 Task: Forward email with the signature Cassandra Campbell with the subject 'Request for a referral' from softage.1@softage.net to 'softage.4@softage.net' with the message 'Can you provide an update on the status of the software development project?'
Action: Mouse moved to (1051, 212)
Screenshot: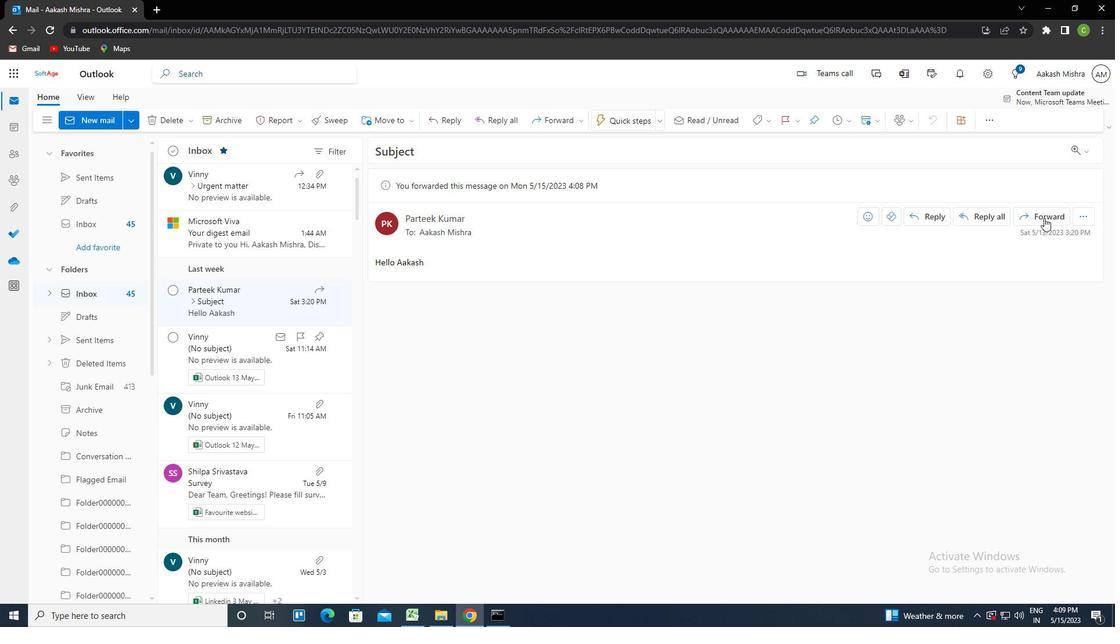 
Action: Mouse pressed left at (1051, 212)
Screenshot: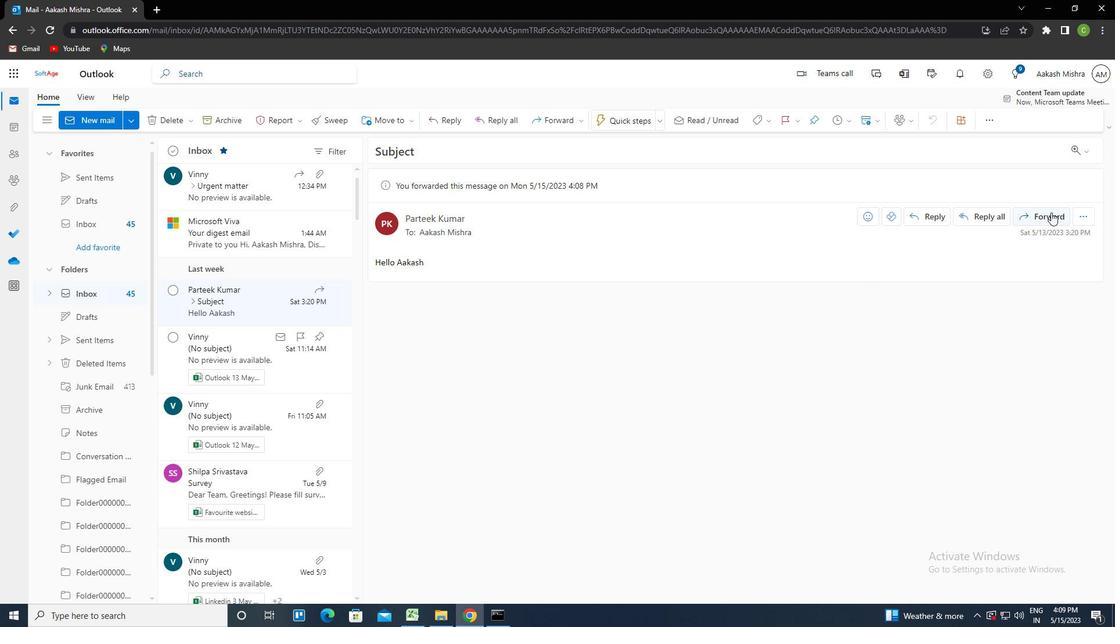 
Action: Mouse moved to (751, 122)
Screenshot: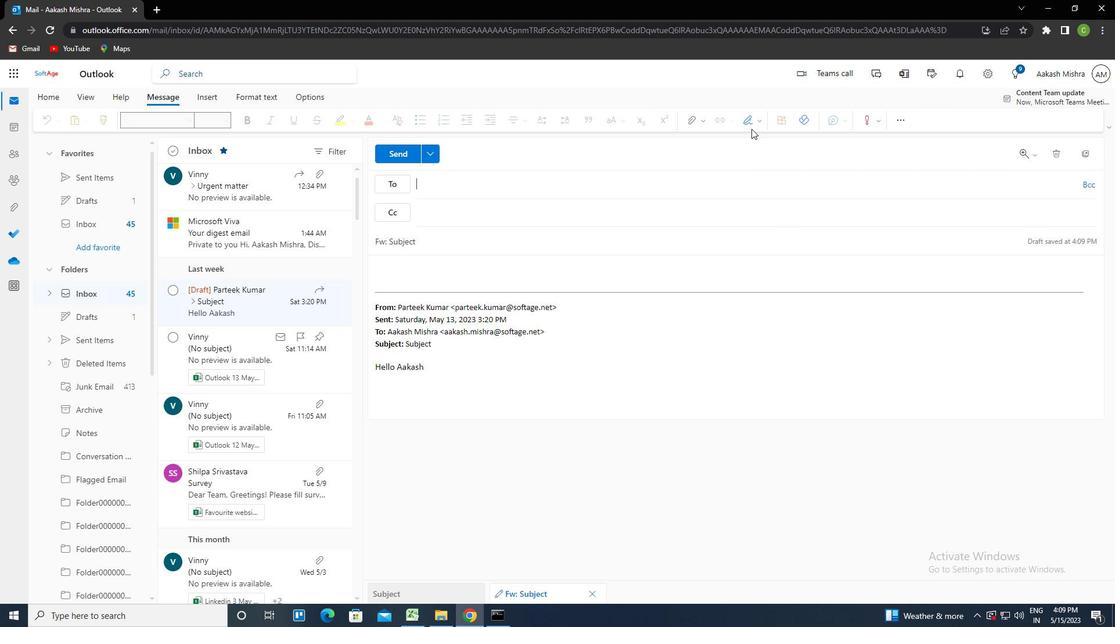 
Action: Mouse pressed left at (751, 122)
Screenshot: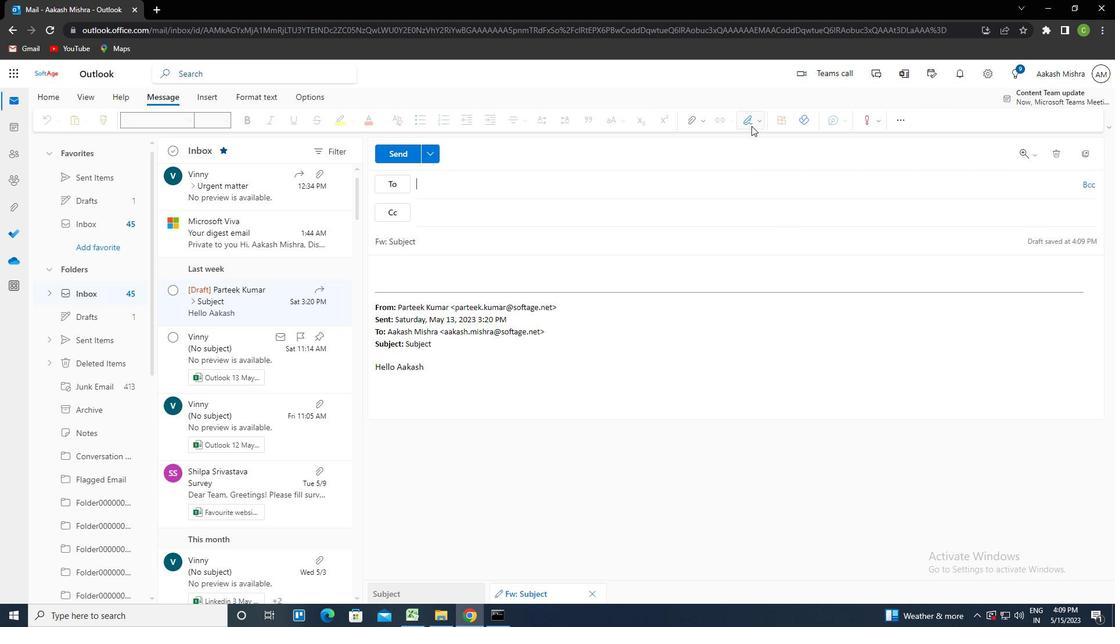 
Action: Mouse moved to (731, 169)
Screenshot: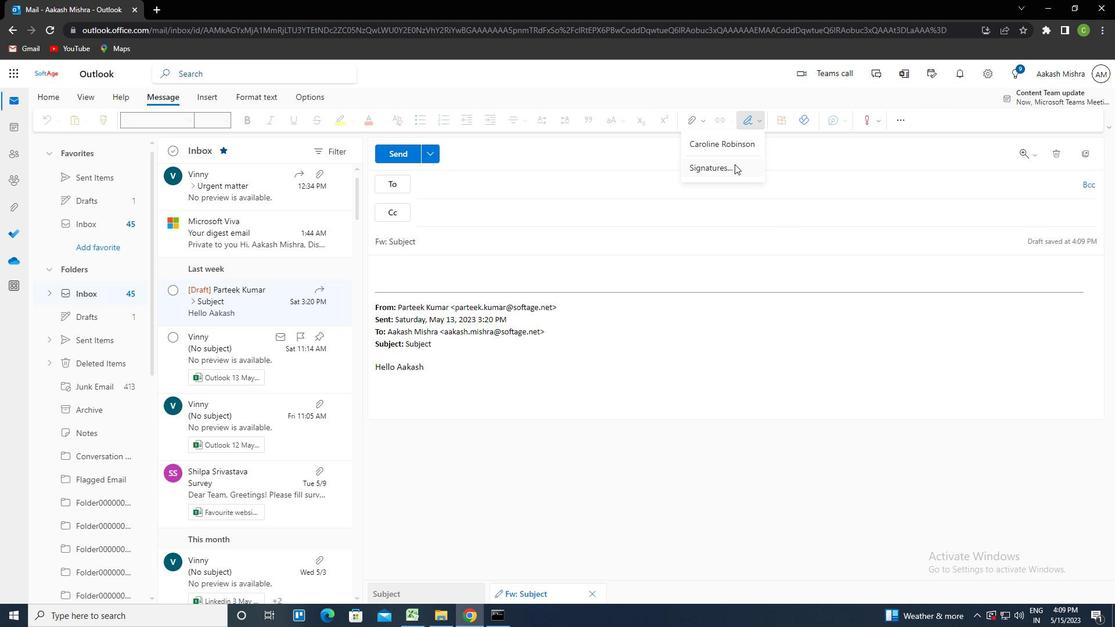 
Action: Mouse pressed left at (731, 169)
Screenshot: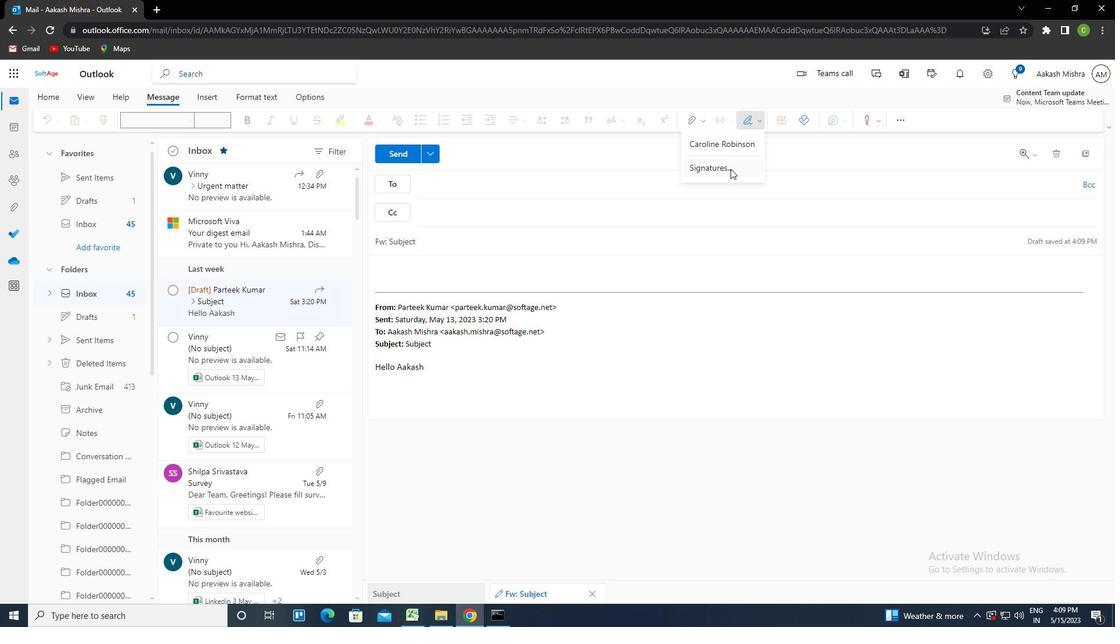 
Action: Mouse moved to (792, 211)
Screenshot: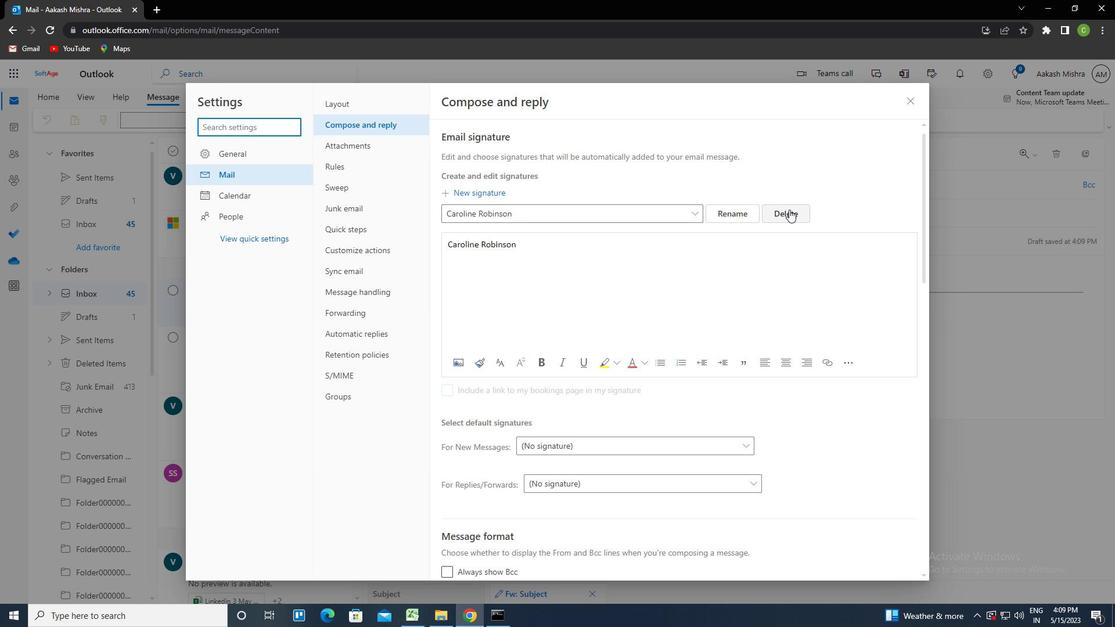 
Action: Mouse pressed left at (792, 211)
Screenshot: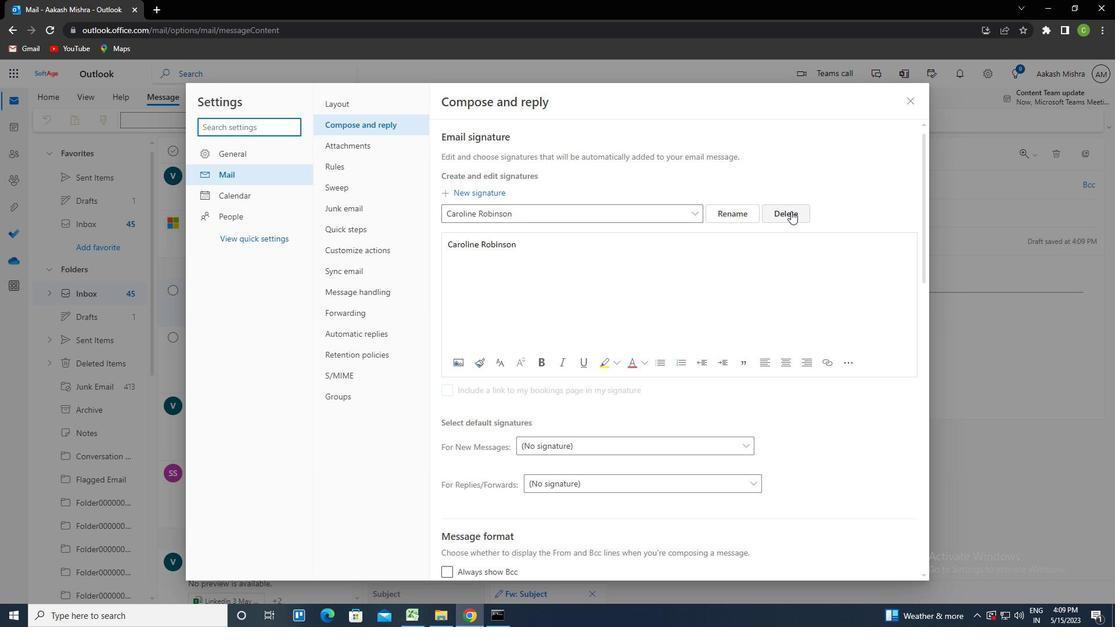 
Action: Mouse moved to (750, 218)
Screenshot: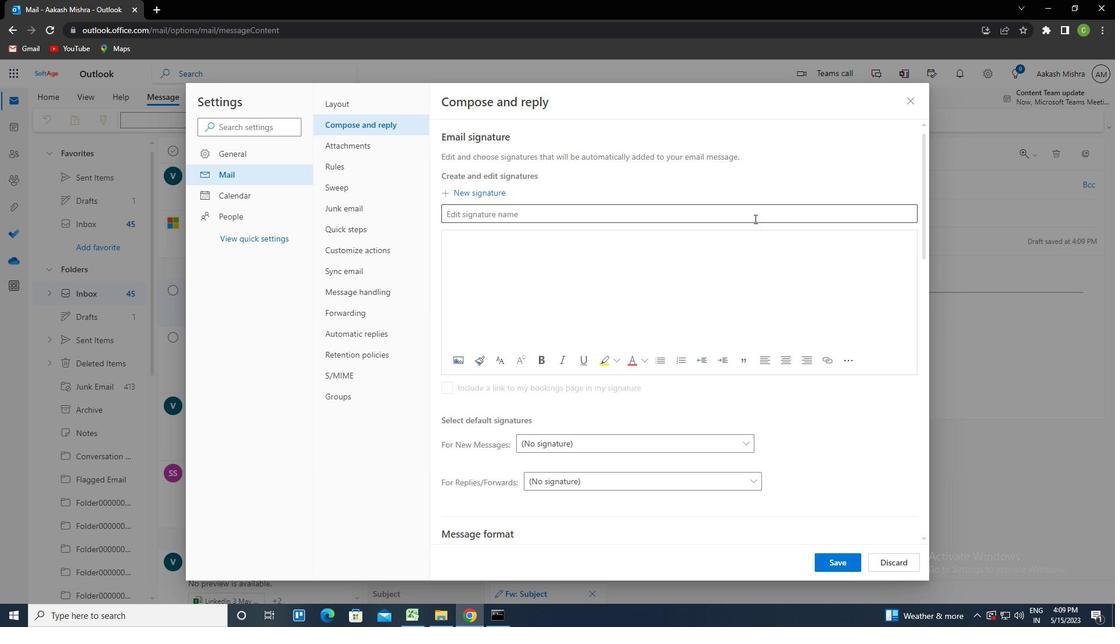 
Action: Mouse pressed left at (750, 218)
Screenshot: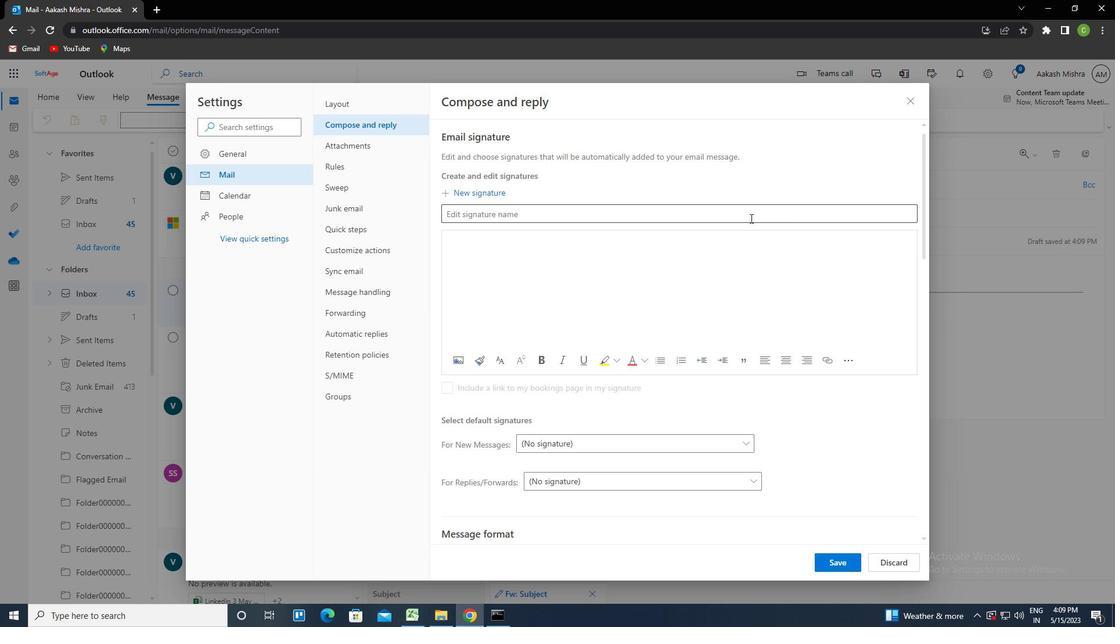 
Action: Key pressed <Key.caps_lock>c<Key.caps_lock>assandra<Key.space><Key.caps_lock>c<Key.caps_lock>ampbell<Key.tab><Key.caps_lock>c<Key.caps_lock>assandra<Key.space><Key.caps_lock>c<Key.caps_lock>ampbell
Screenshot: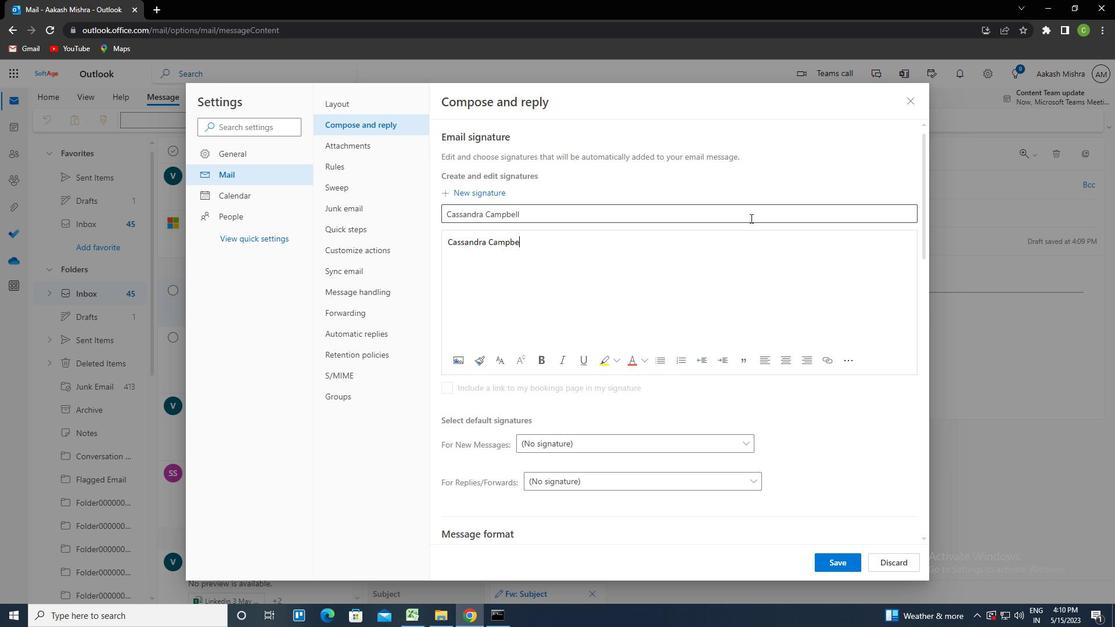 
Action: Mouse moved to (848, 563)
Screenshot: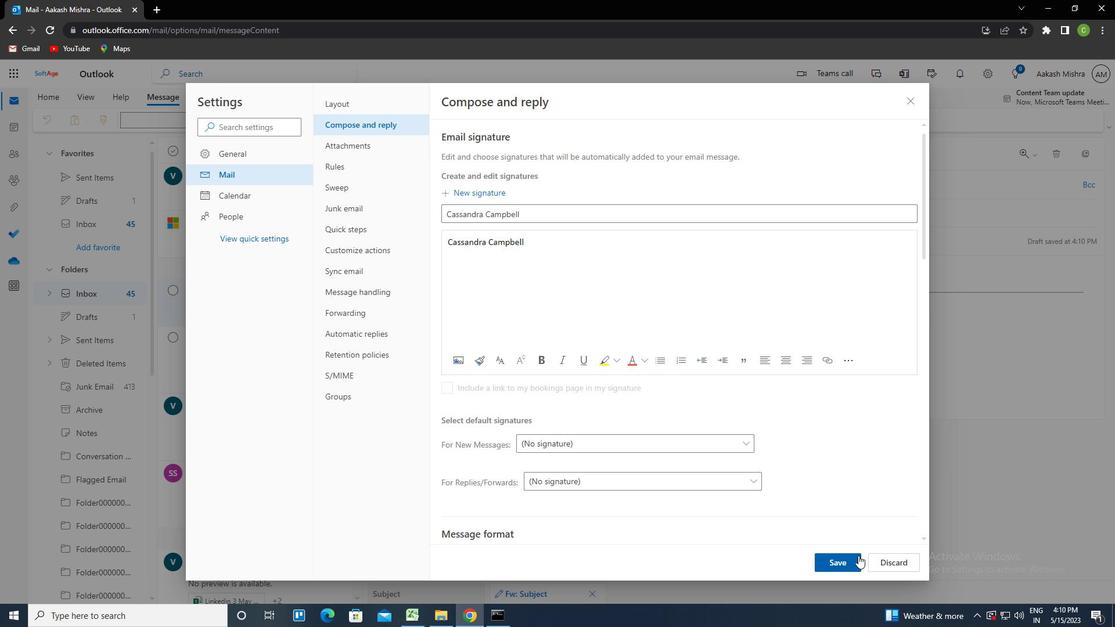 
Action: Mouse pressed left at (848, 563)
Screenshot: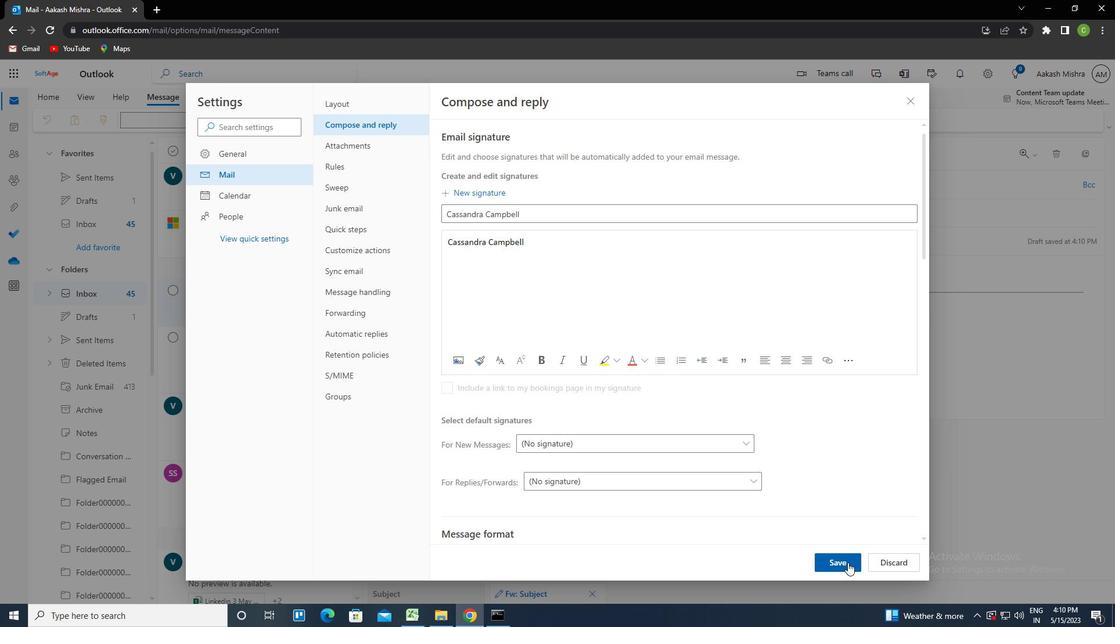 
Action: Mouse moved to (908, 103)
Screenshot: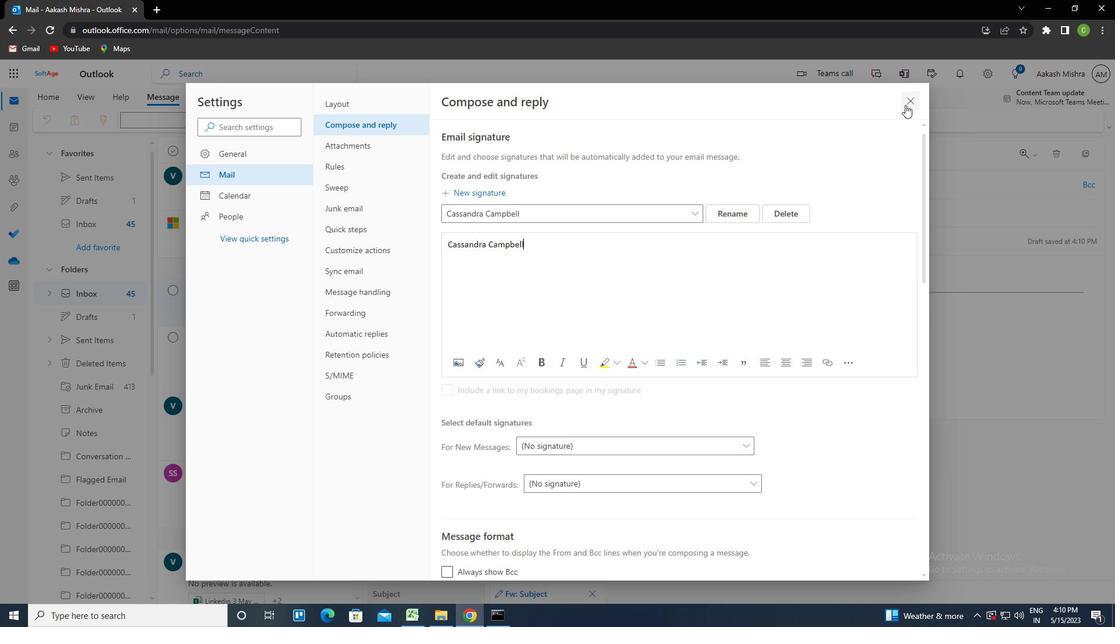 
Action: Mouse pressed left at (908, 103)
Screenshot: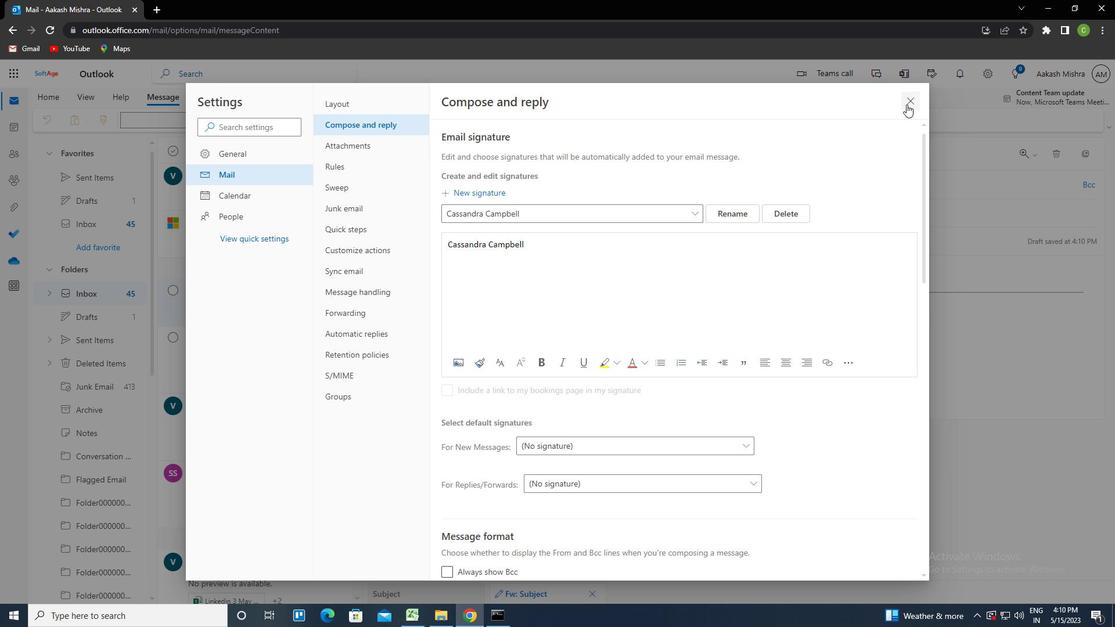 
Action: Mouse moved to (766, 120)
Screenshot: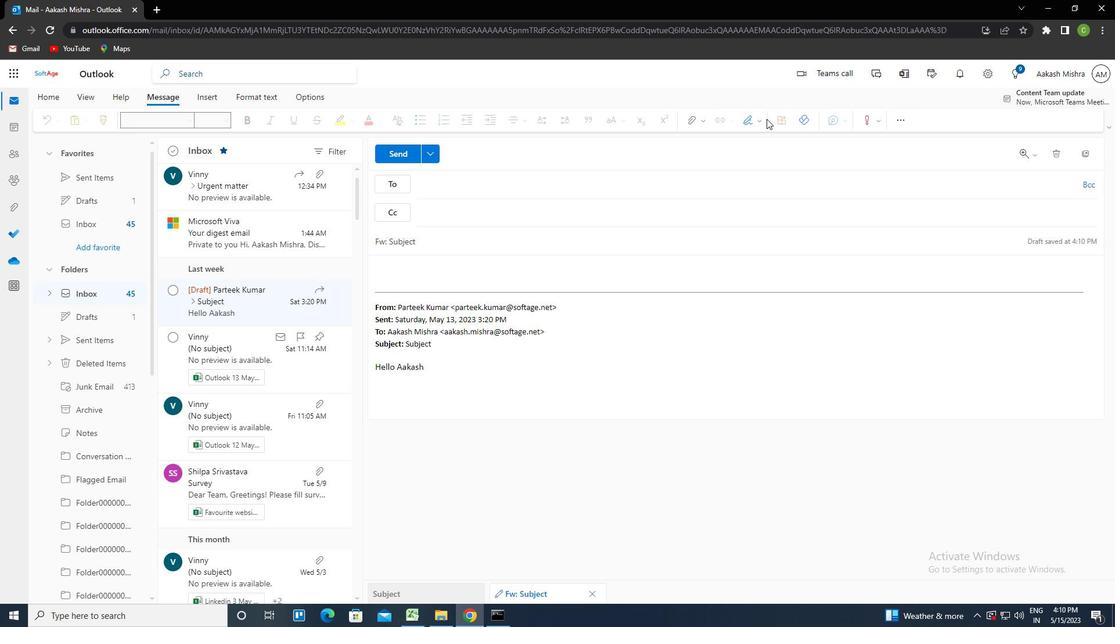
Action: Mouse pressed left at (766, 120)
Screenshot: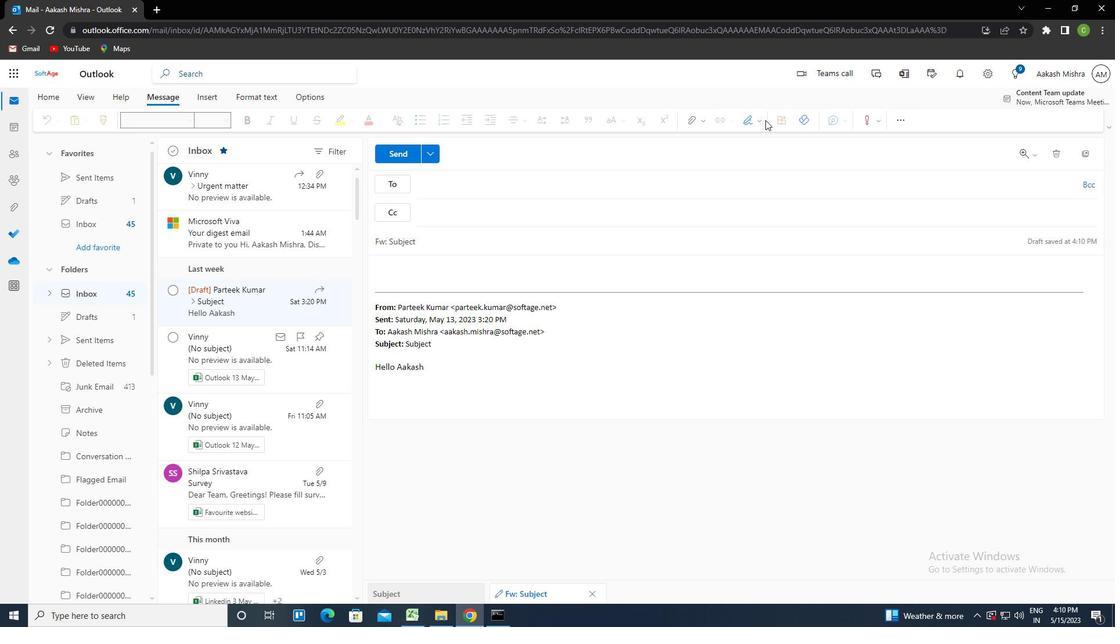 
Action: Mouse moved to (753, 120)
Screenshot: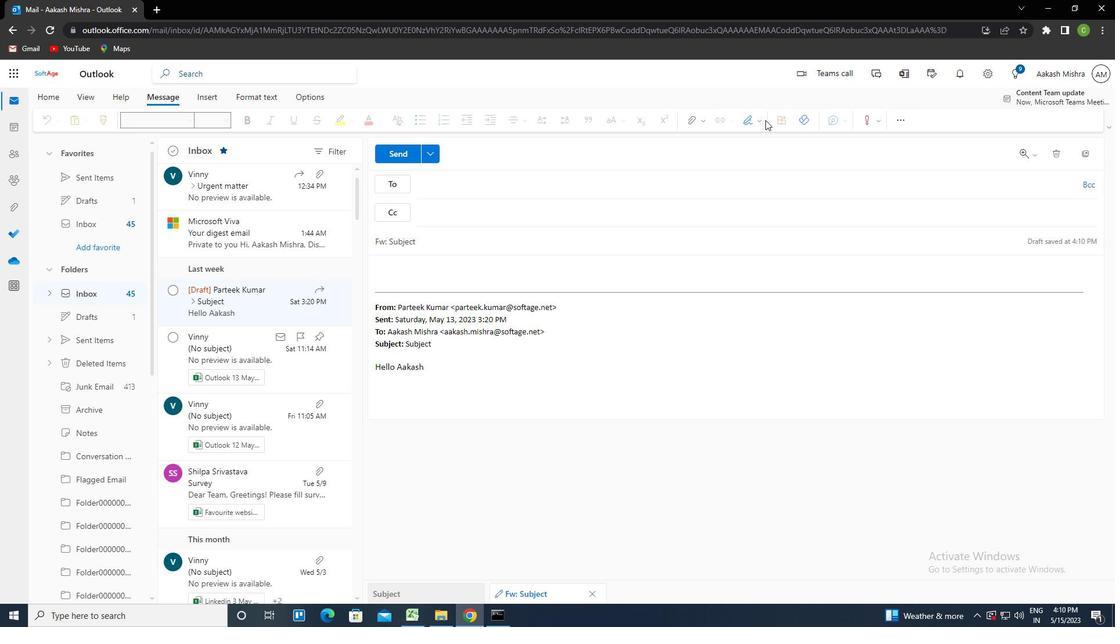 
Action: Mouse pressed left at (753, 120)
Screenshot: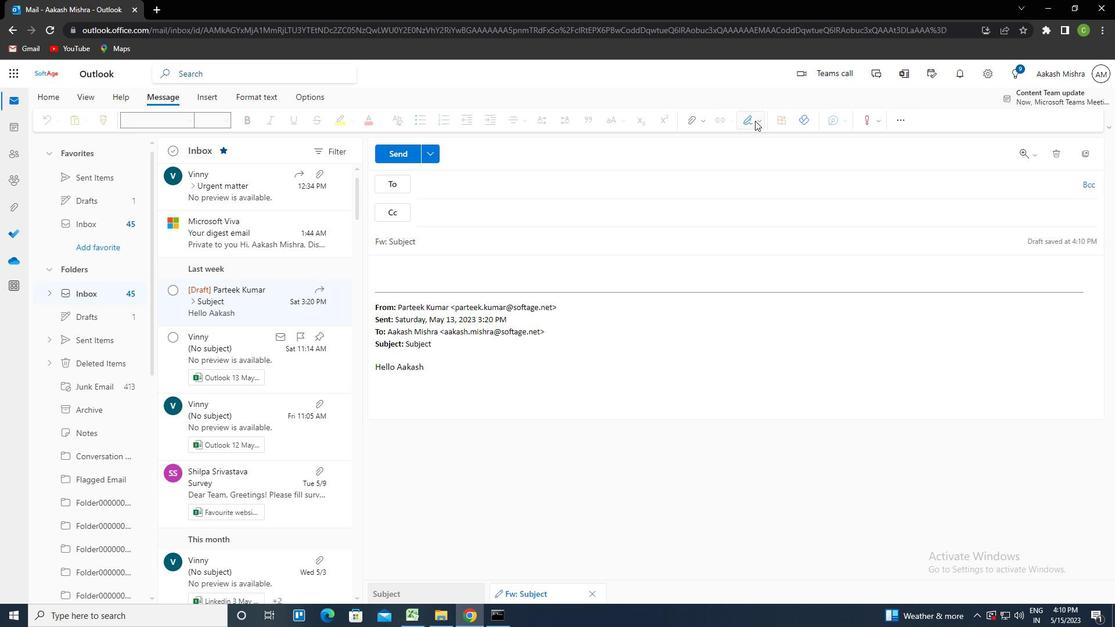 
Action: Mouse moved to (738, 141)
Screenshot: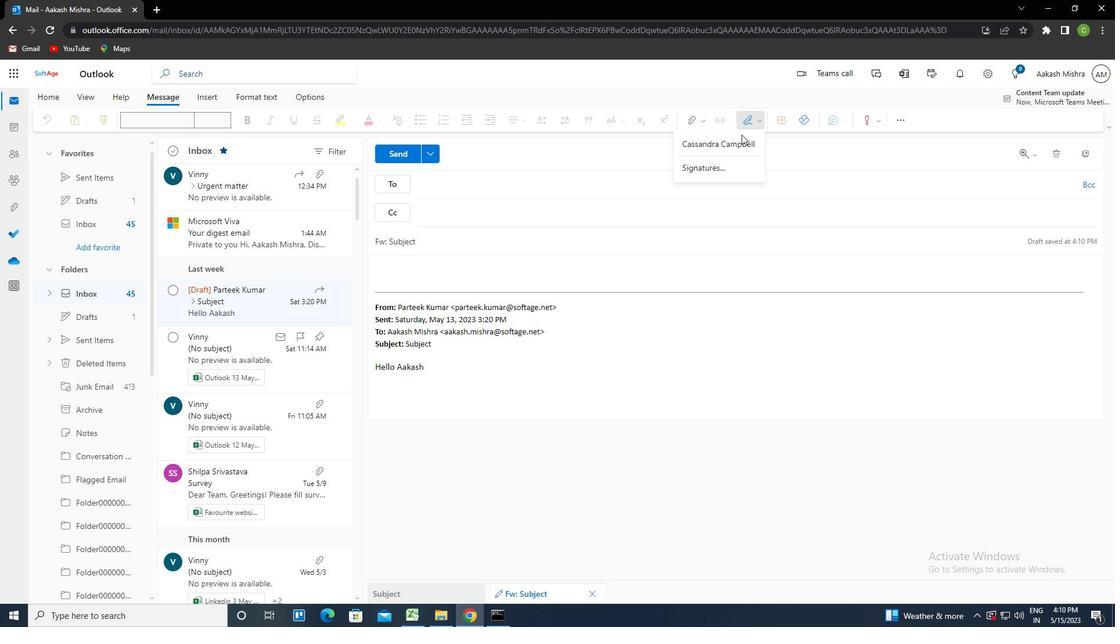 
Action: Mouse pressed left at (738, 141)
Screenshot: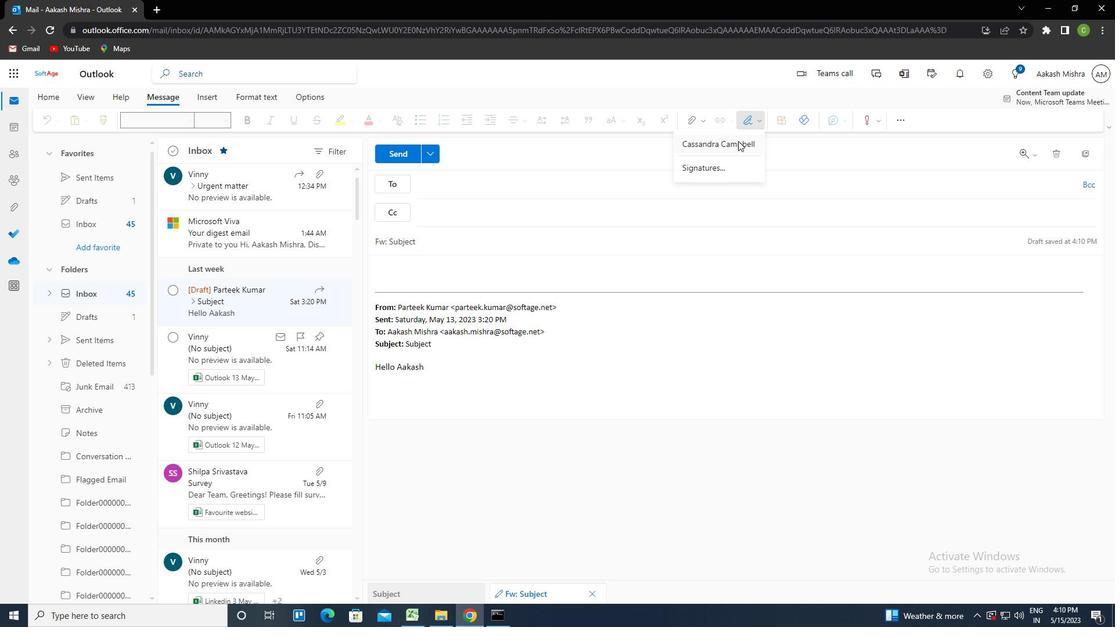 
Action: Mouse moved to (483, 247)
Screenshot: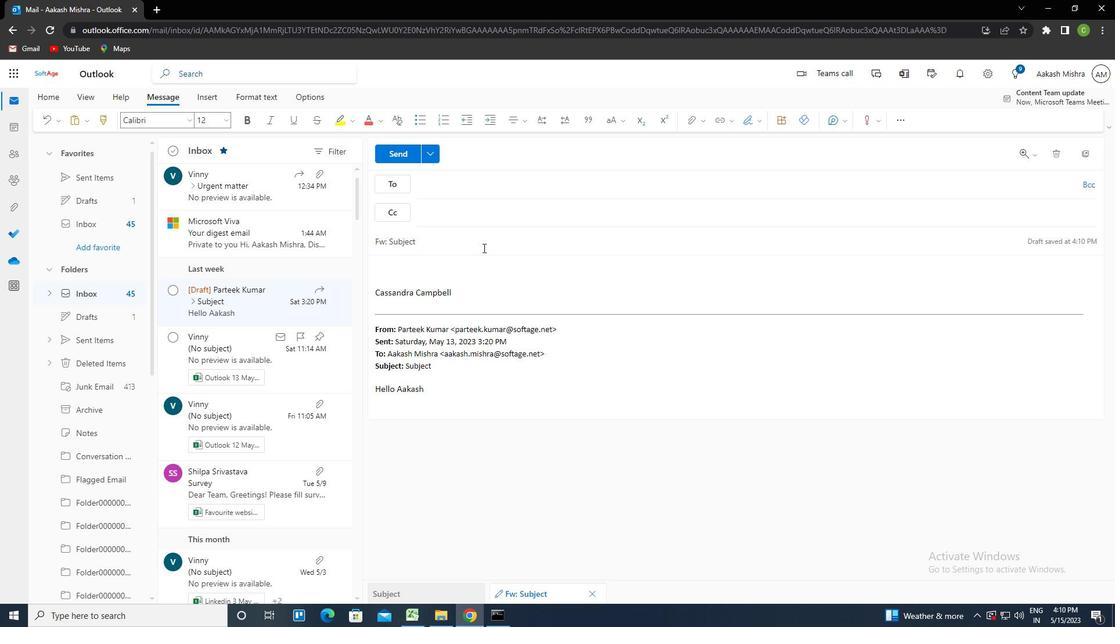 
Action: Mouse pressed left at (483, 247)
Screenshot: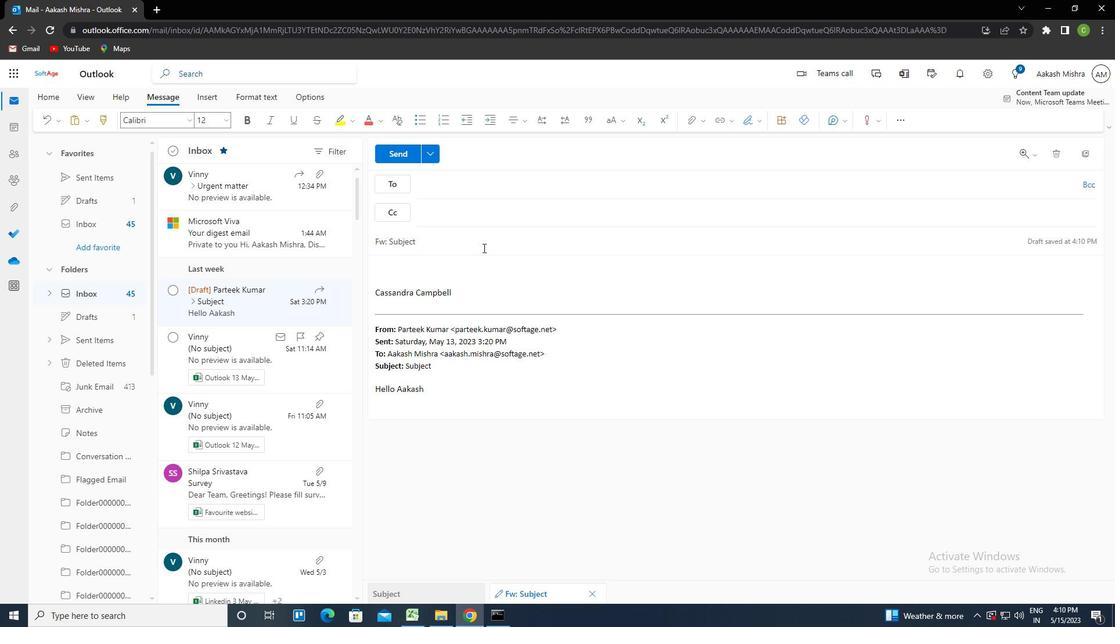 
Action: Mouse moved to (486, 246)
Screenshot: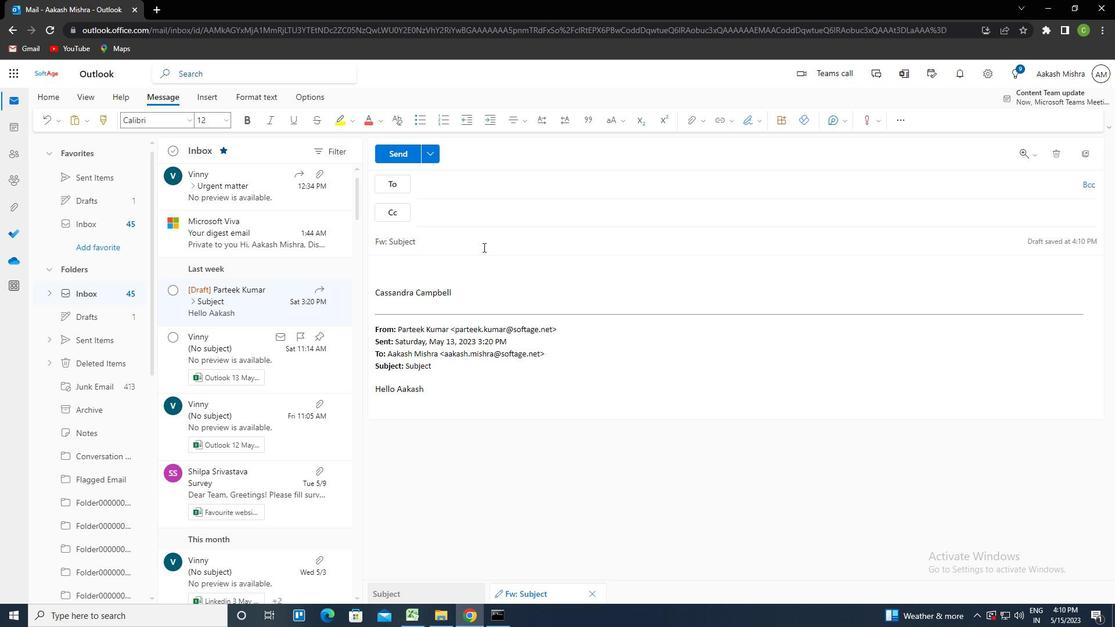 
Action: Key pressed <Key.shift><Key.left><Key.delete><Key.caps_lock>ctrl+R<Key.caps_lock>EQUEST<Key.space>FOR<Key.space>HRLP<Key.backspace><Key.backspace><Key.backspace>ELP
Screenshot: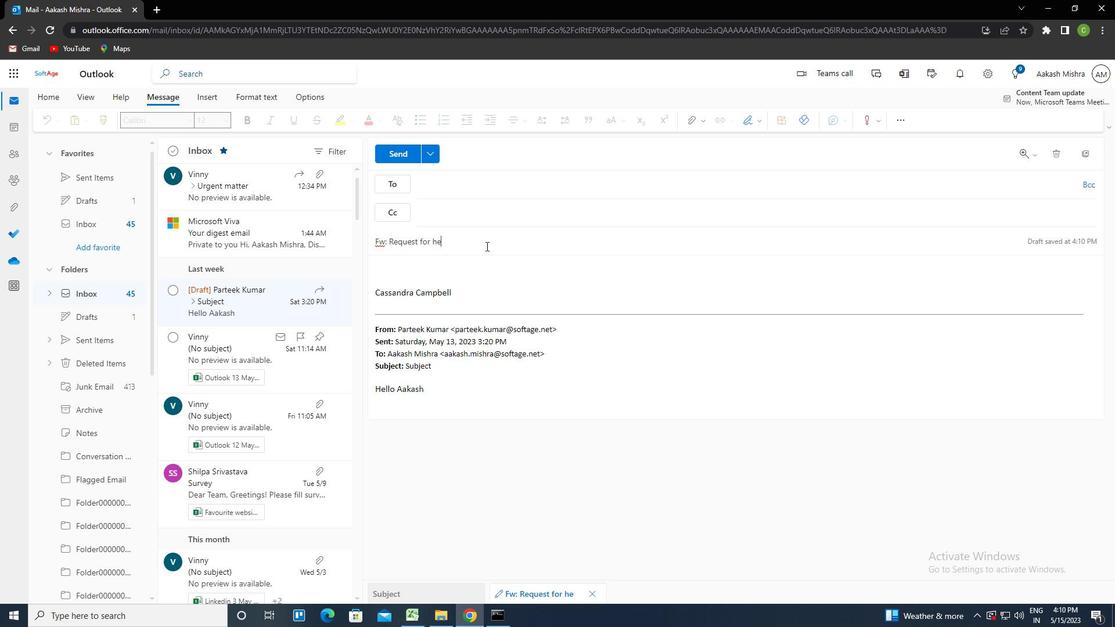 
Action: Mouse moved to (478, 184)
Screenshot: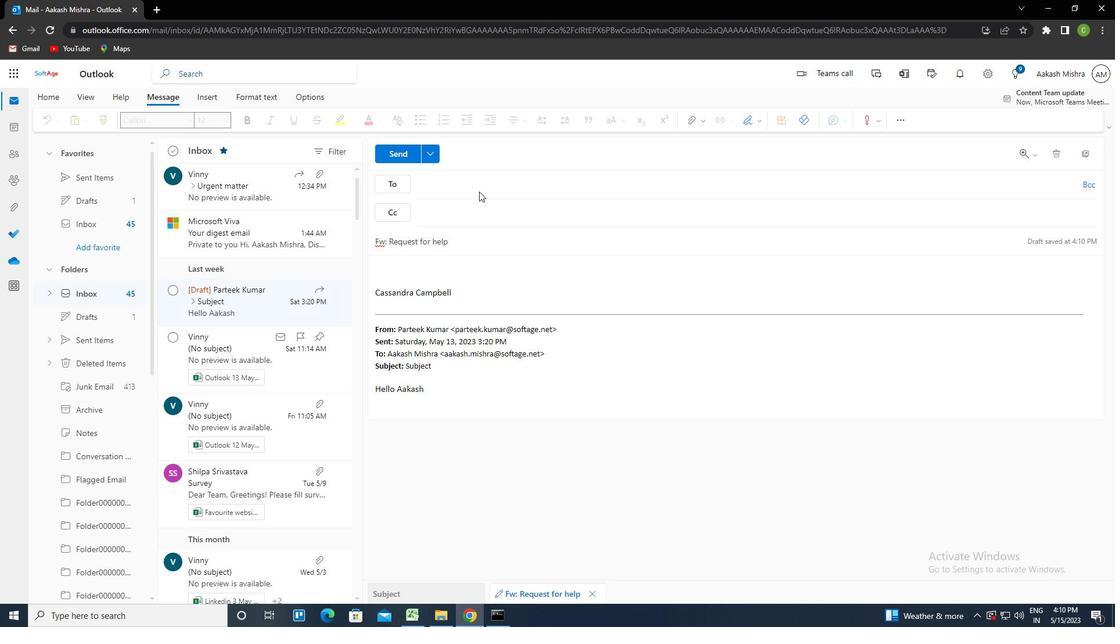
Action: Mouse pressed left at (478, 184)
Screenshot: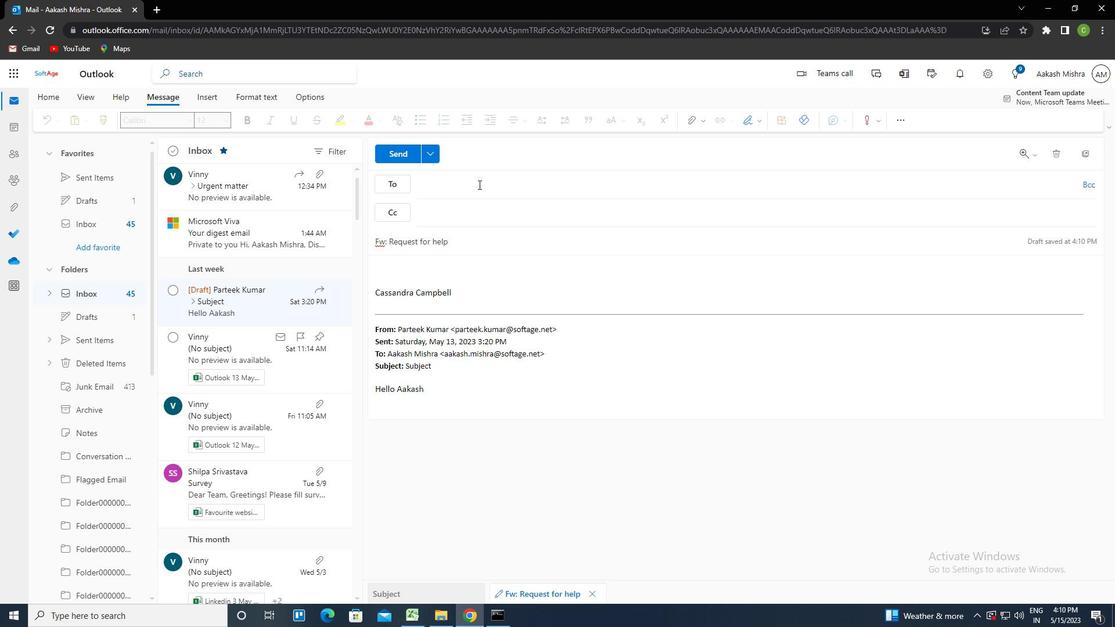 
Action: Key pressed SOFTAGE.3<Key.shift>@SOFTAGE.NET<Key.enter>
Screenshot: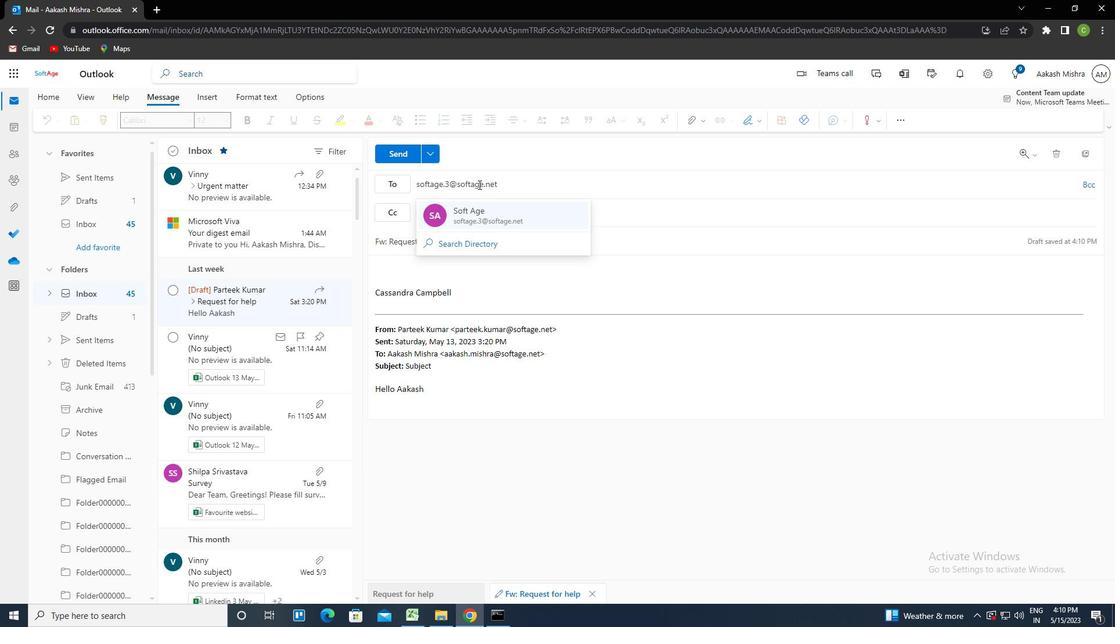 
Action: Mouse moved to (408, 267)
Screenshot: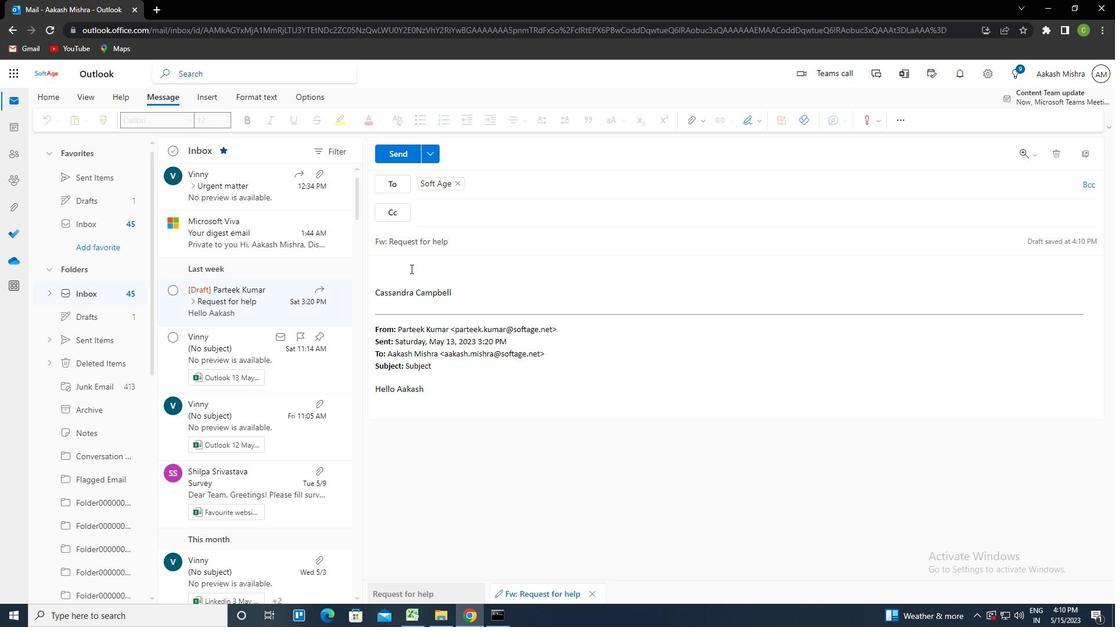 
Action: Mouse pressed left at (408, 267)
Screenshot: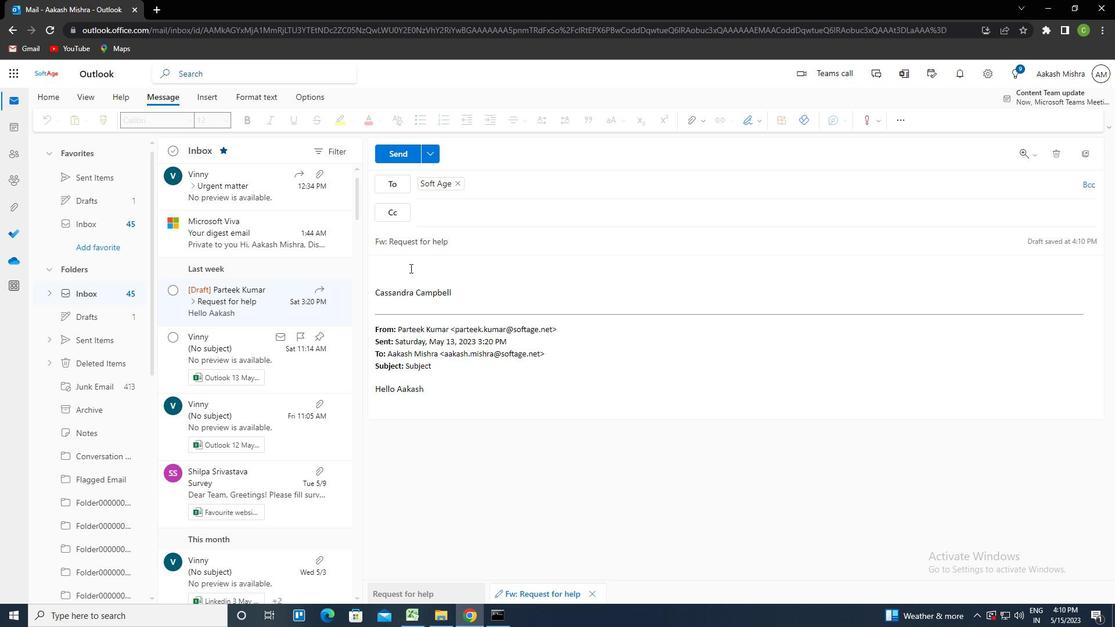 
Action: Key pressed <Key.caps_lock>I<Key.space><Key.caps_lock>WOULD<Key.space><Key.backspace><Key.backspace><Key.backspace><Key.backspace><Key.backspace><Key.backspace><Key.backspace><Key.backspace><Key.backspace><Key.backspace><Key.backspace><Key.caps_lock>C<Key.caps_lock>AN<Key.space>YOU<Key.space>PROVIDE<Key.space>AN<Key.space>UPDATE<Key.space>ON<Key.space>THE<Key.space>STATUS<Key.space>OF<Key.space>THE<Key.space>SOFTWARE<Key.space>DEVELOPMET<Key.backspace>NT<Key.space>R<Key.backspace>PROJECT
Screenshot: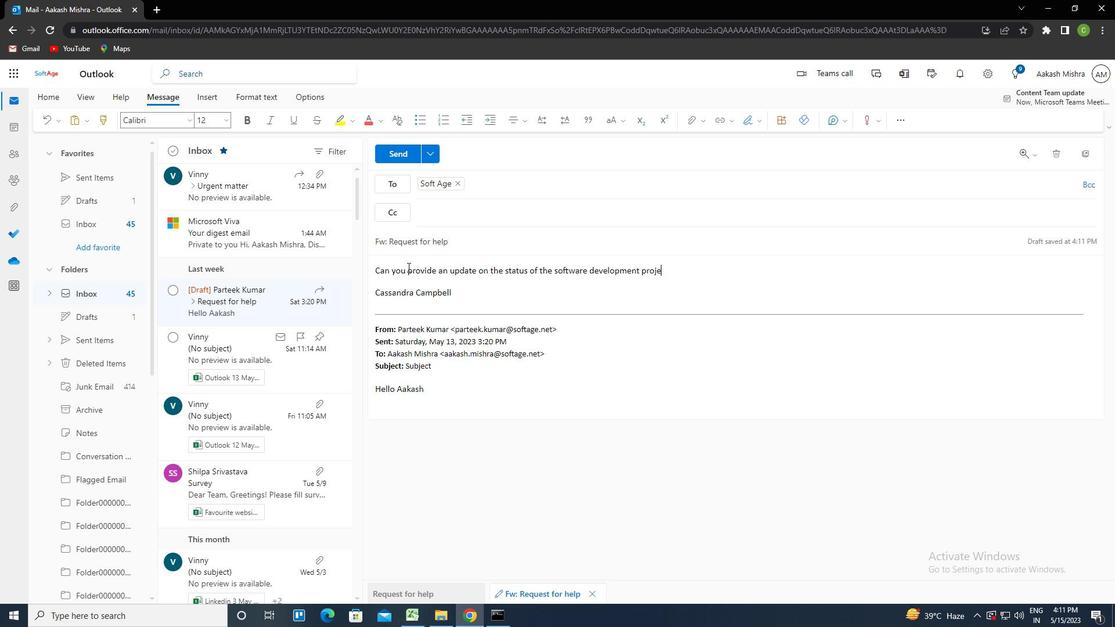 
Action: Mouse moved to (403, 154)
Screenshot: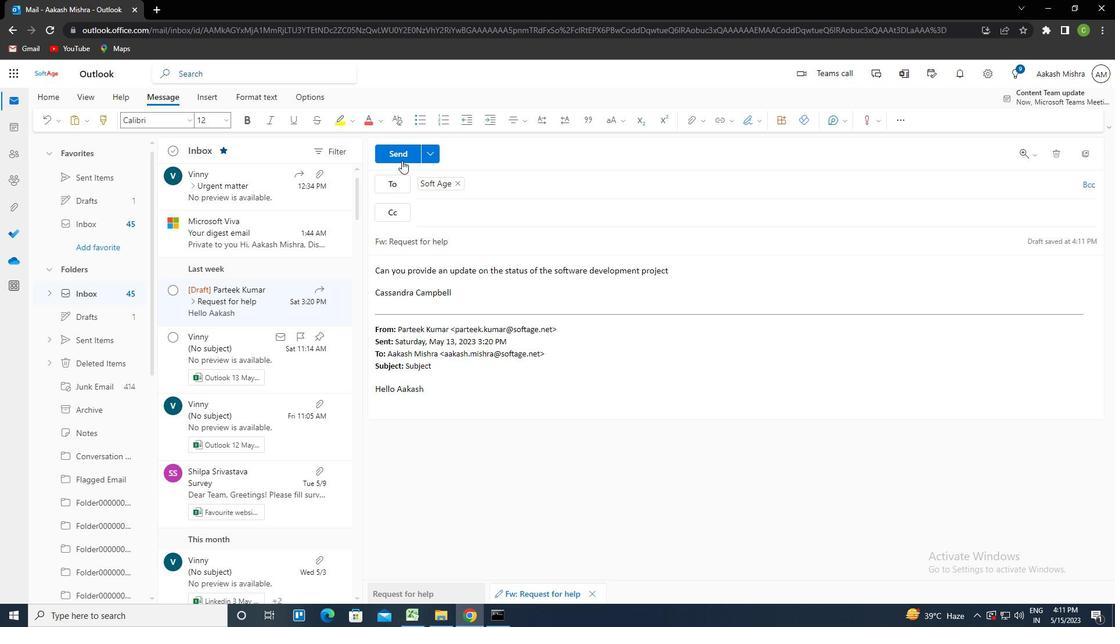 
Action: Mouse pressed left at (403, 154)
Screenshot: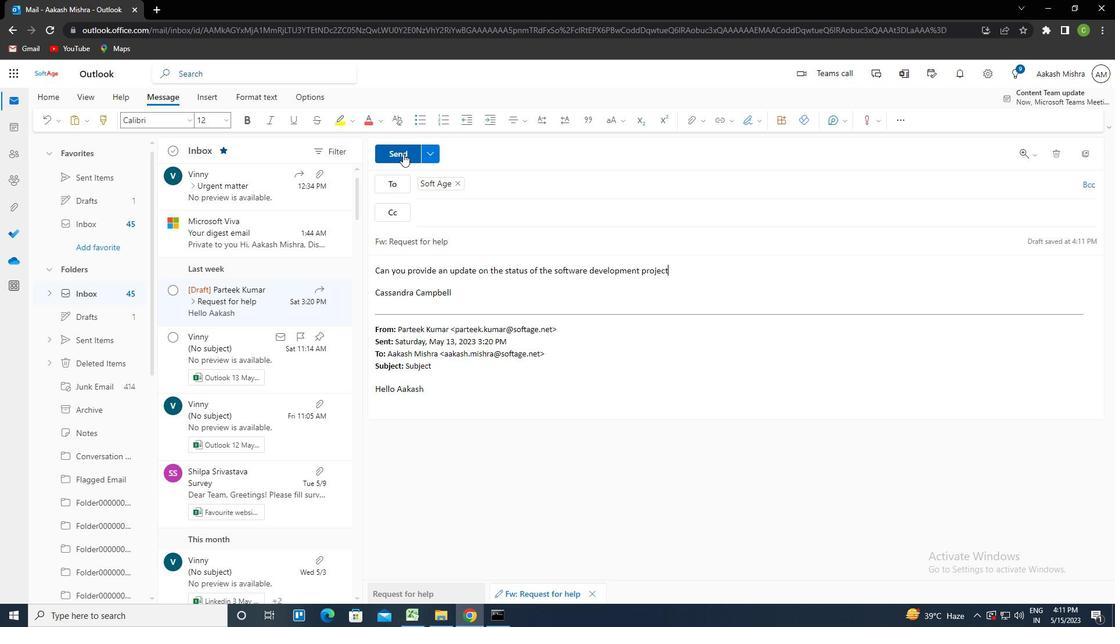 
Action: Mouse moved to (532, 373)
Screenshot: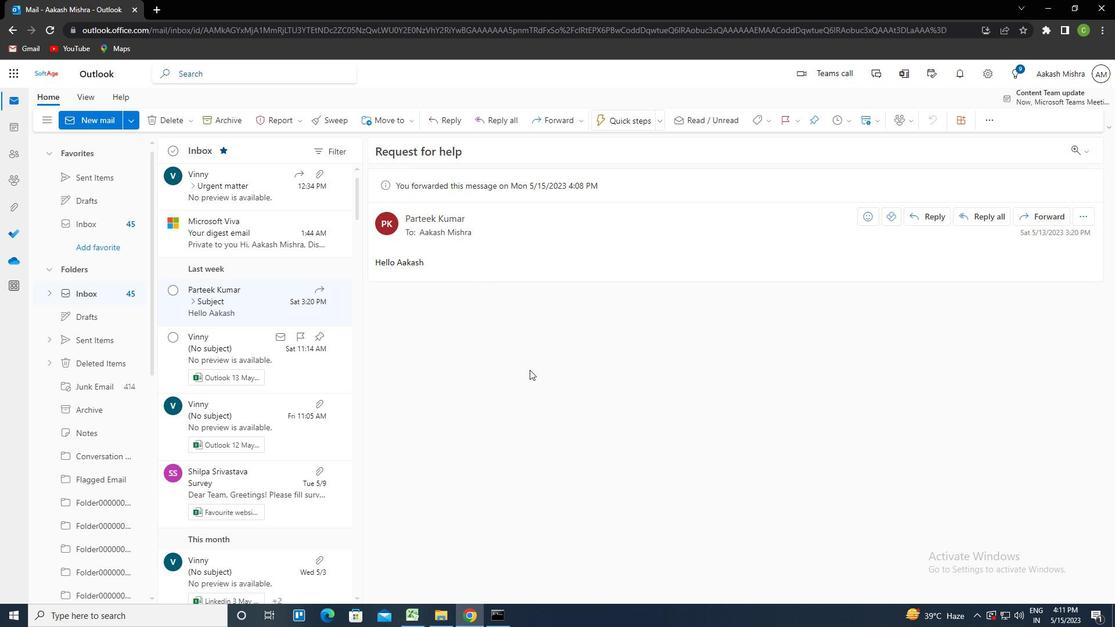 
